 Task: Look for products in the category "Rice" from Sprouts only.
Action: Mouse moved to (678, 245)
Screenshot: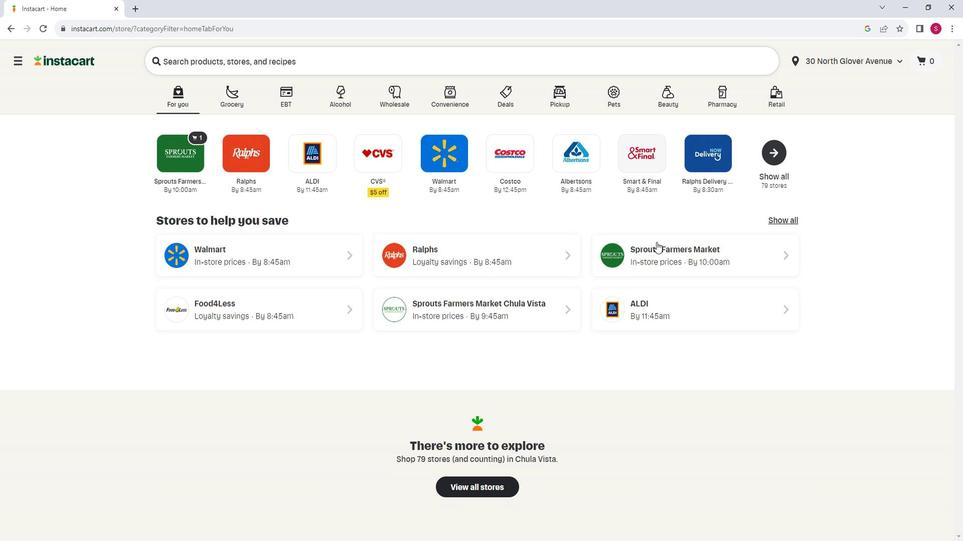 
Action: Mouse pressed left at (678, 245)
Screenshot: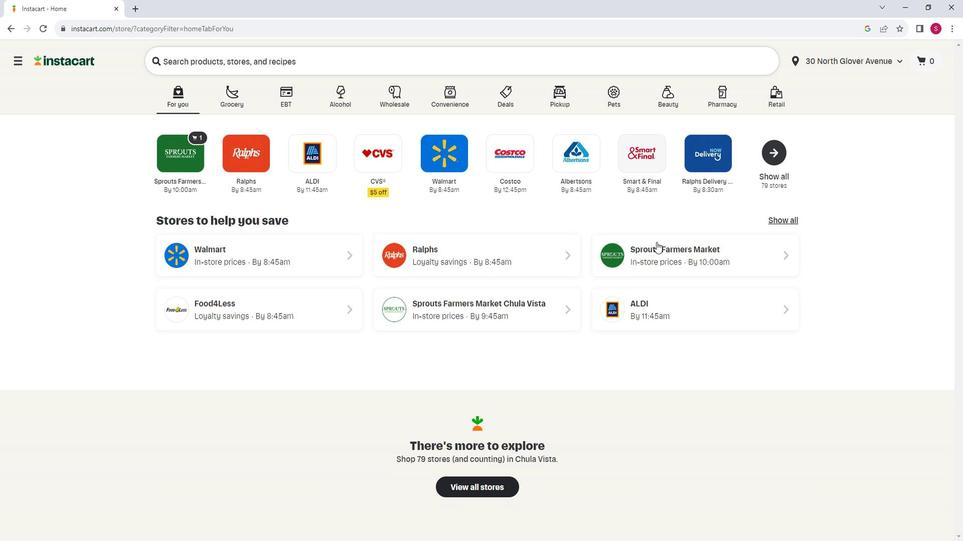 
Action: Mouse moved to (97, 294)
Screenshot: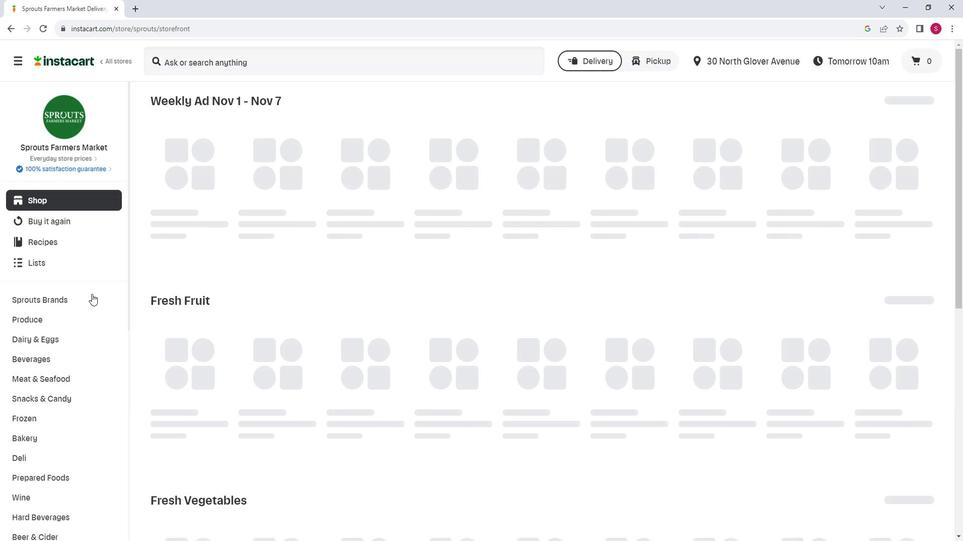 
Action: Mouse scrolled (97, 293) with delta (0, 0)
Screenshot: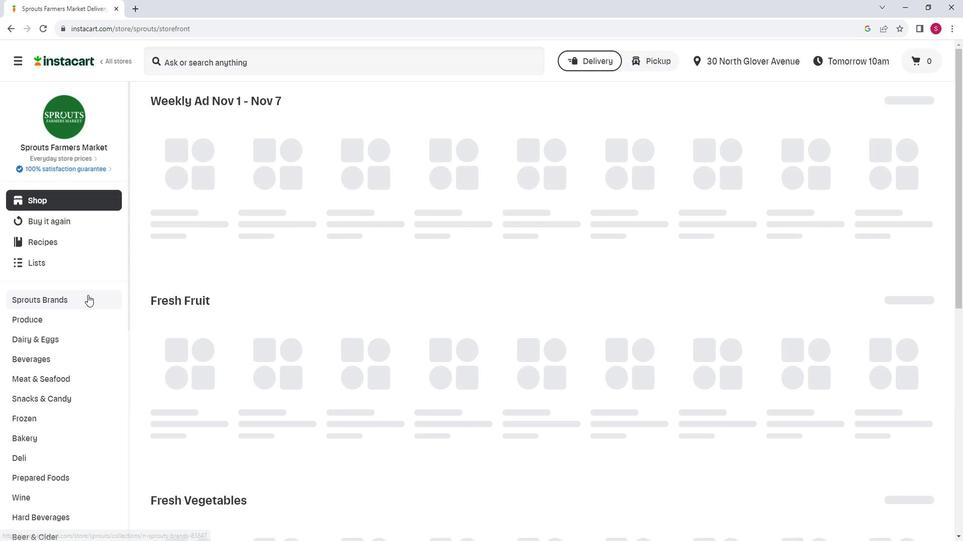 
Action: Mouse scrolled (97, 293) with delta (0, 0)
Screenshot: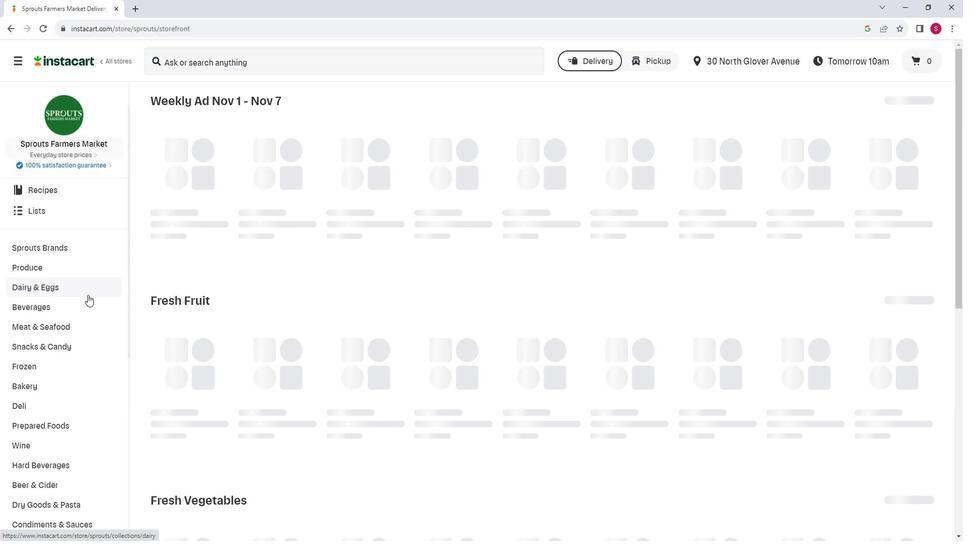 
Action: Mouse moved to (69, 496)
Screenshot: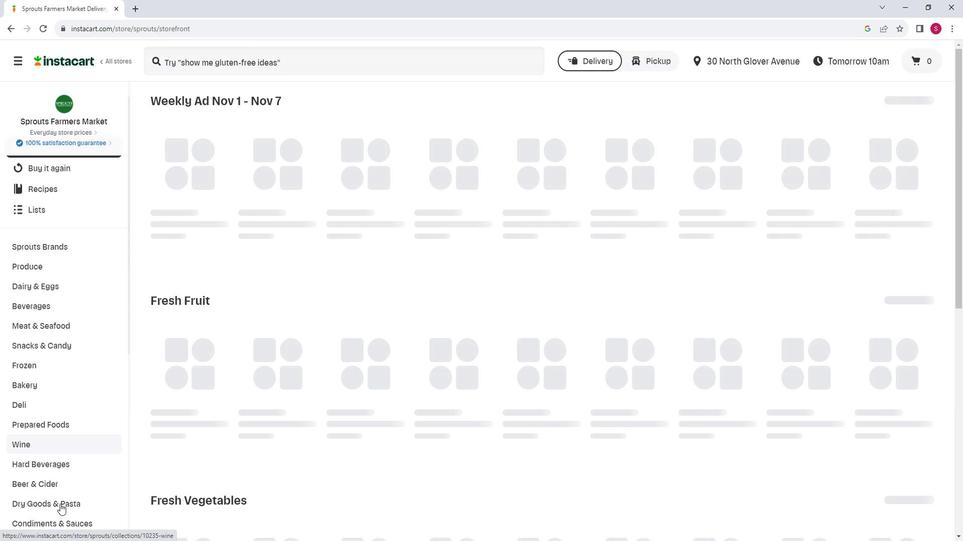 
Action: Mouse pressed left at (69, 496)
Screenshot: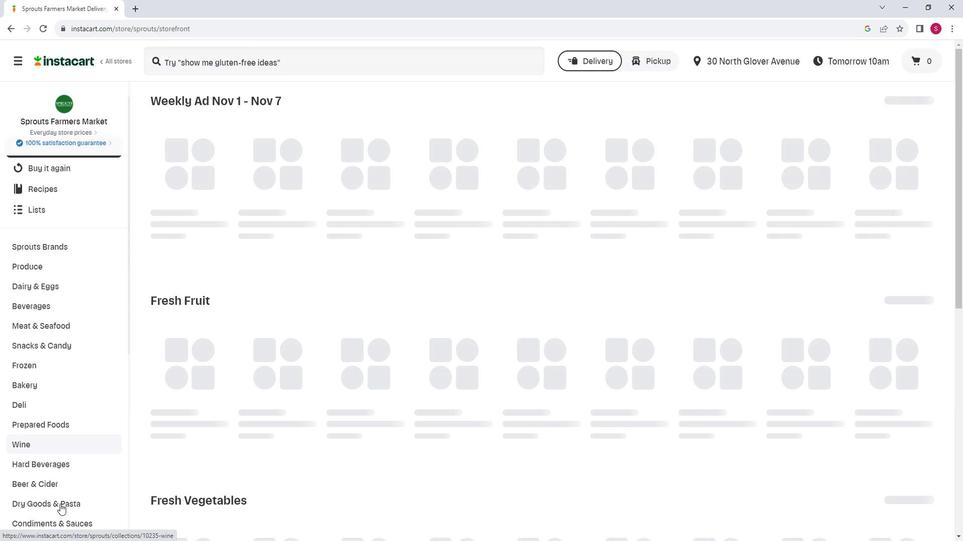 
Action: Mouse moved to (286, 134)
Screenshot: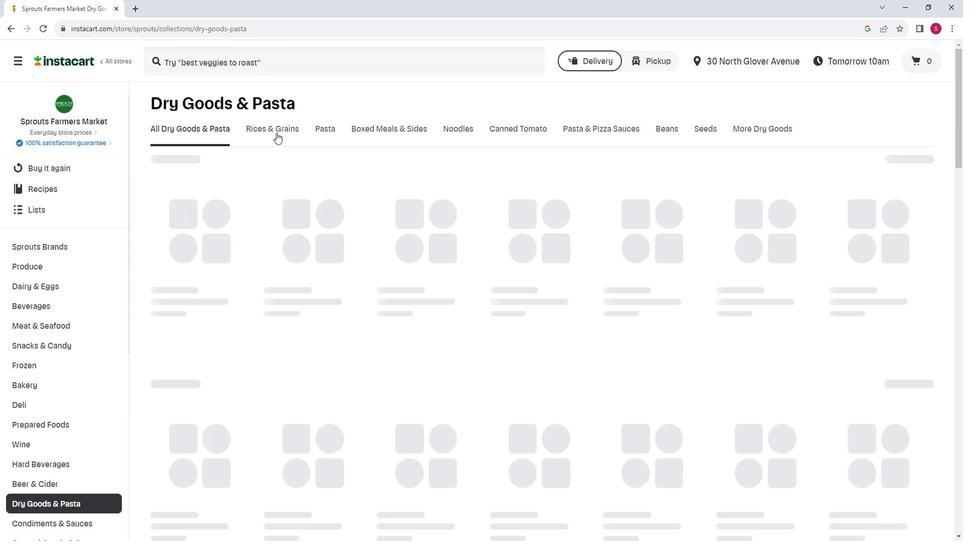 
Action: Mouse pressed left at (286, 134)
Screenshot: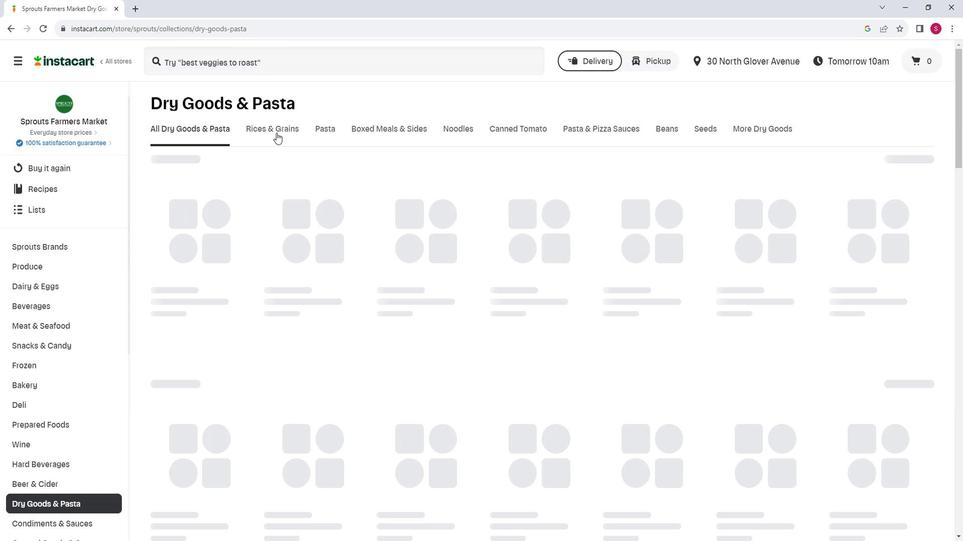 
Action: Mouse moved to (221, 181)
Screenshot: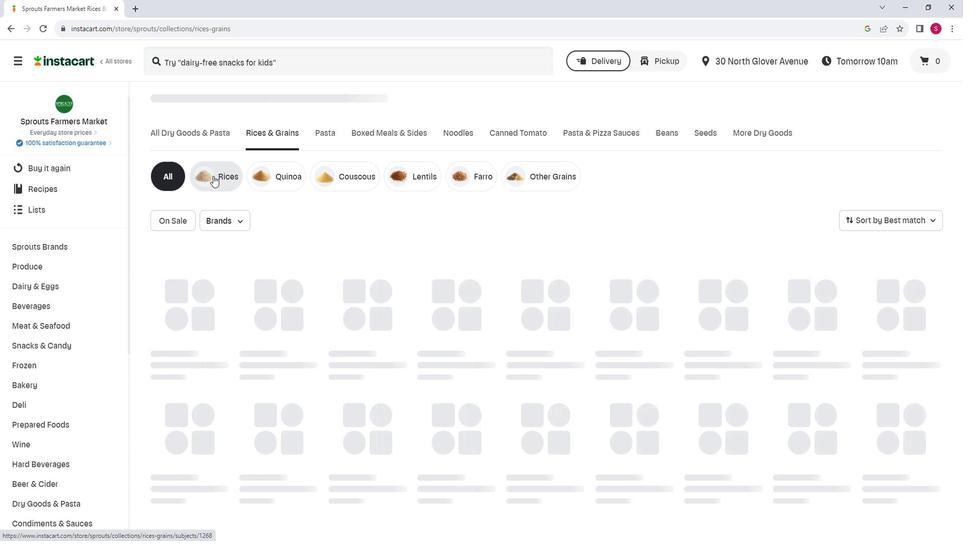 
Action: Mouse pressed left at (221, 181)
Screenshot: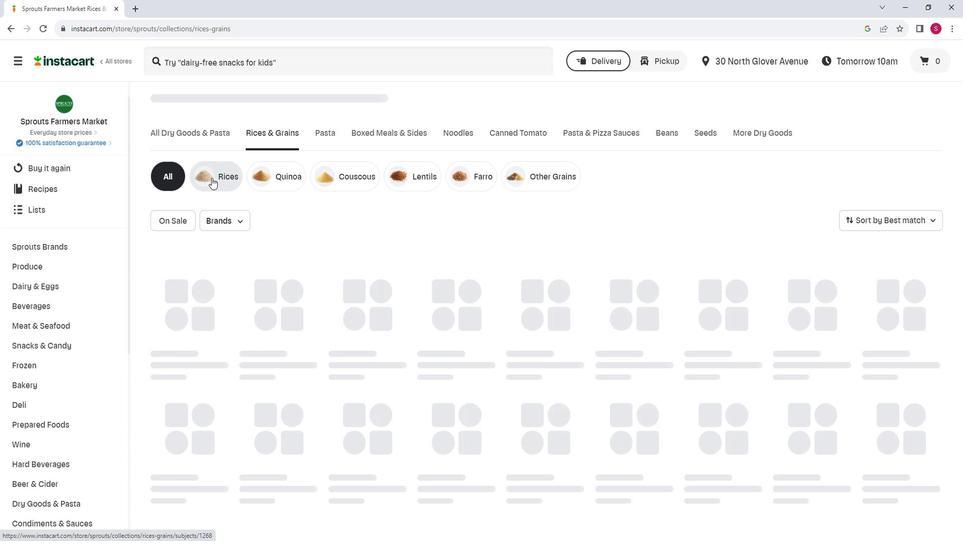 
Action: Mouse moved to (247, 218)
Screenshot: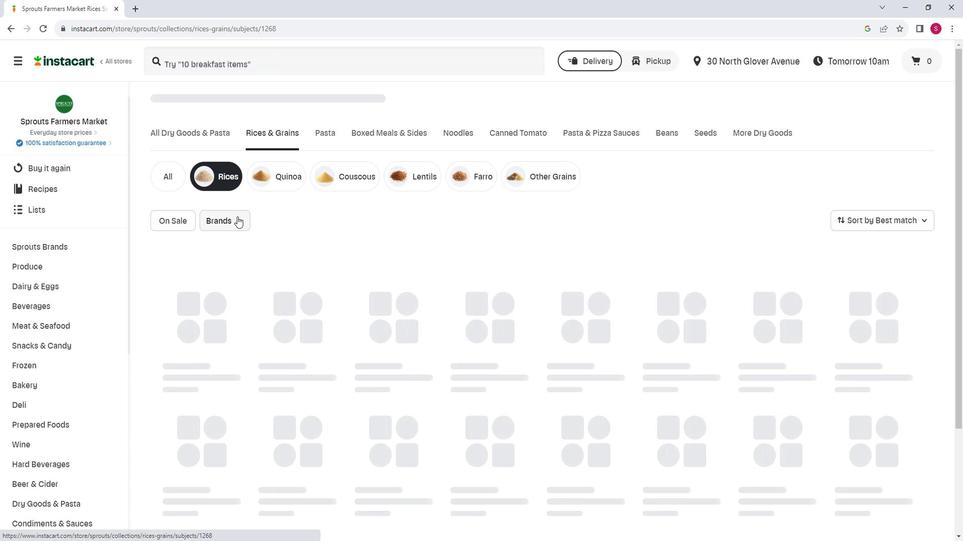 
Action: Mouse pressed left at (247, 218)
Screenshot: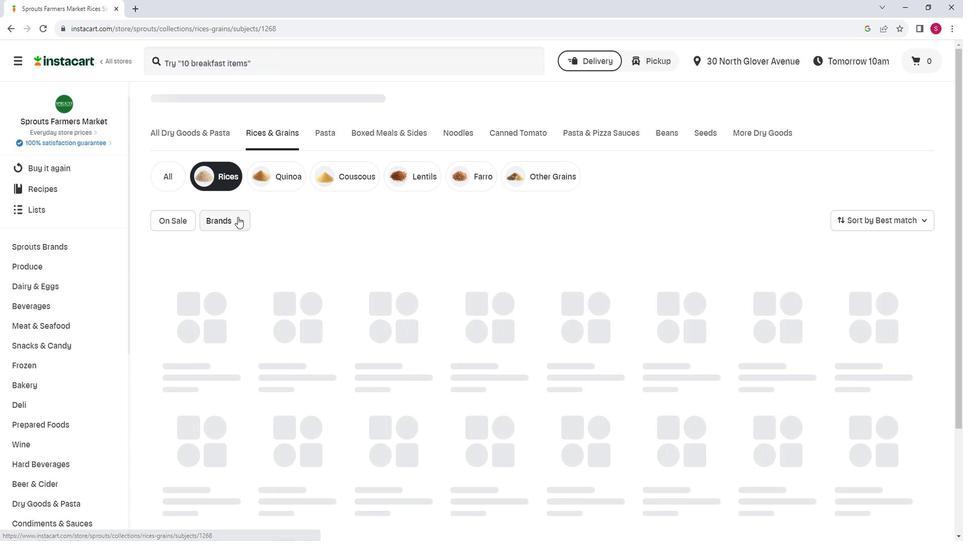 
Action: Mouse moved to (257, 302)
Screenshot: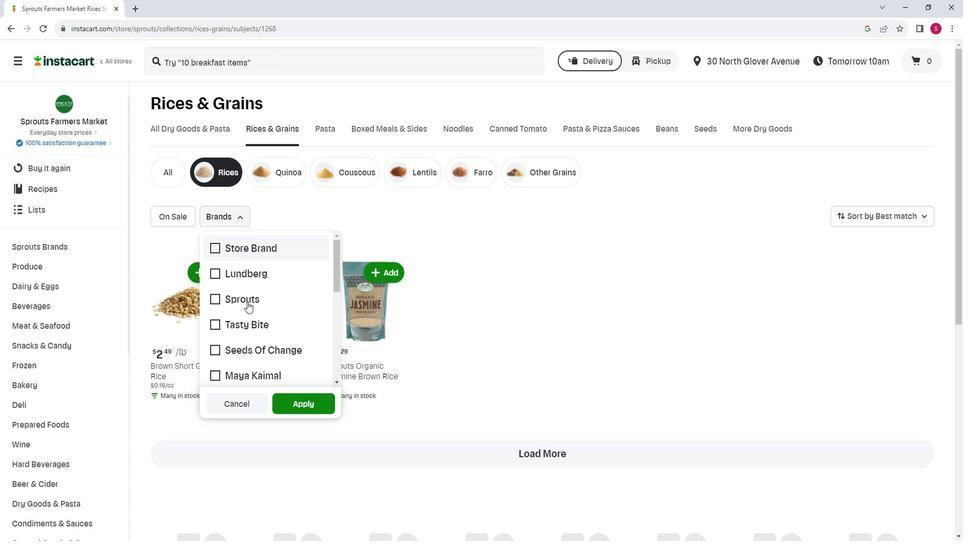
Action: Mouse pressed left at (257, 302)
Screenshot: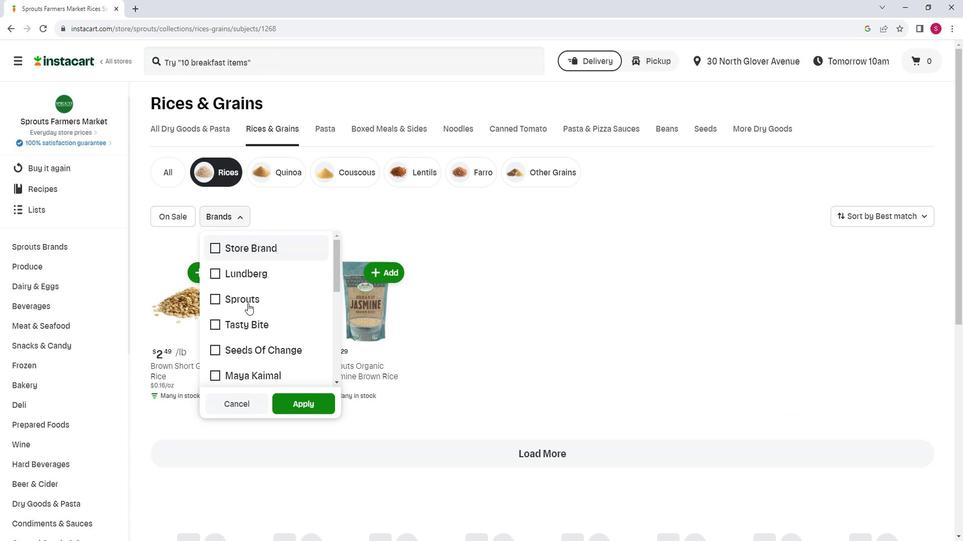 
Action: Mouse moved to (294, 395)
Screenshot: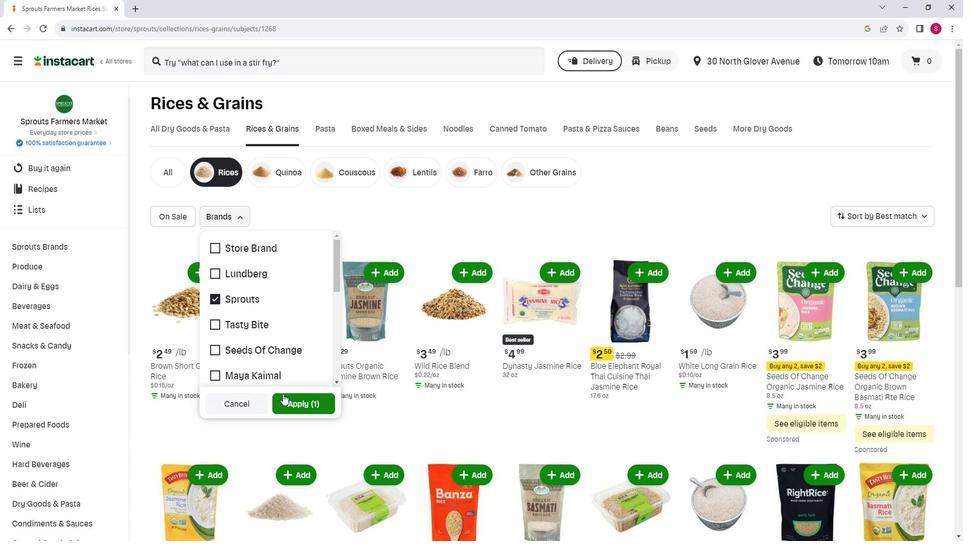 
Action: Mouse pressed left at (294, 395)
Screenshot: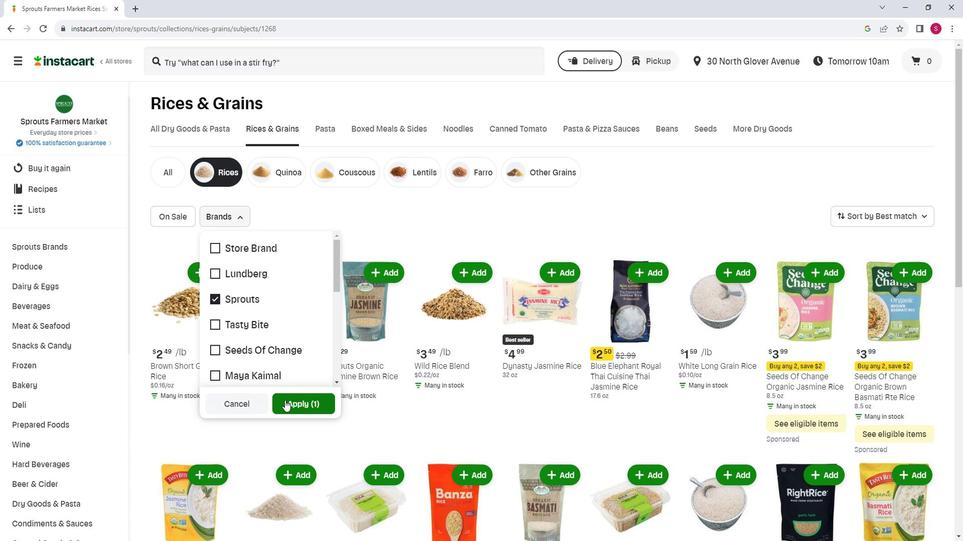 
Action: Mouse moved to (646, 378)
Screenshot: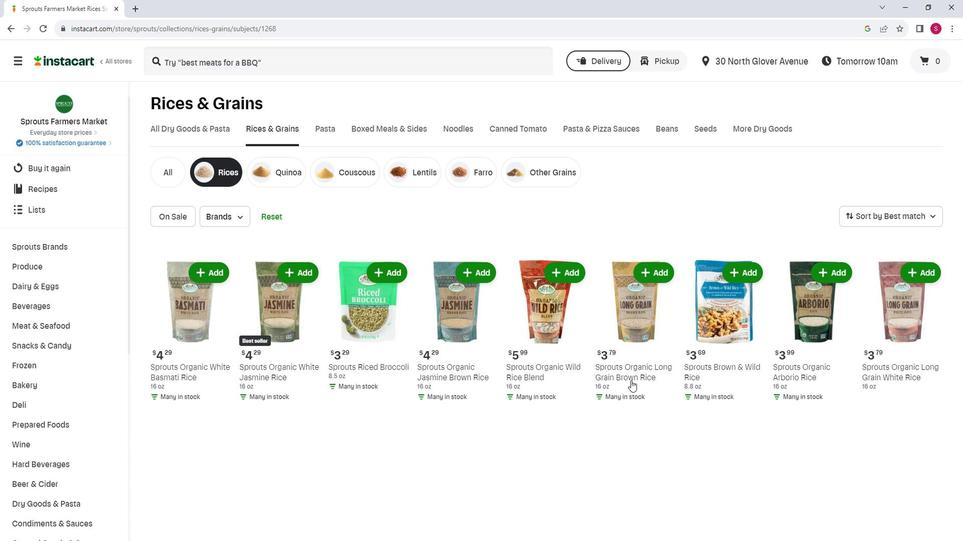 
